 Task: Apply strikethrough to the description.
Action: Mouse moved to (281, 243)
Screenshot: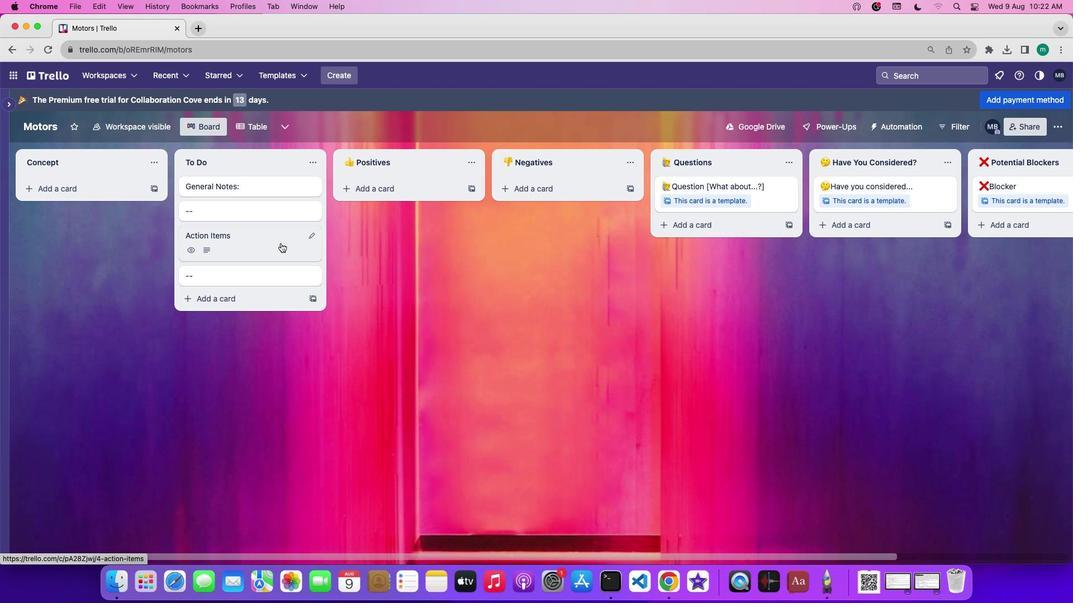 
Action: Mouse pressed left at (281, 243)
Screenshot: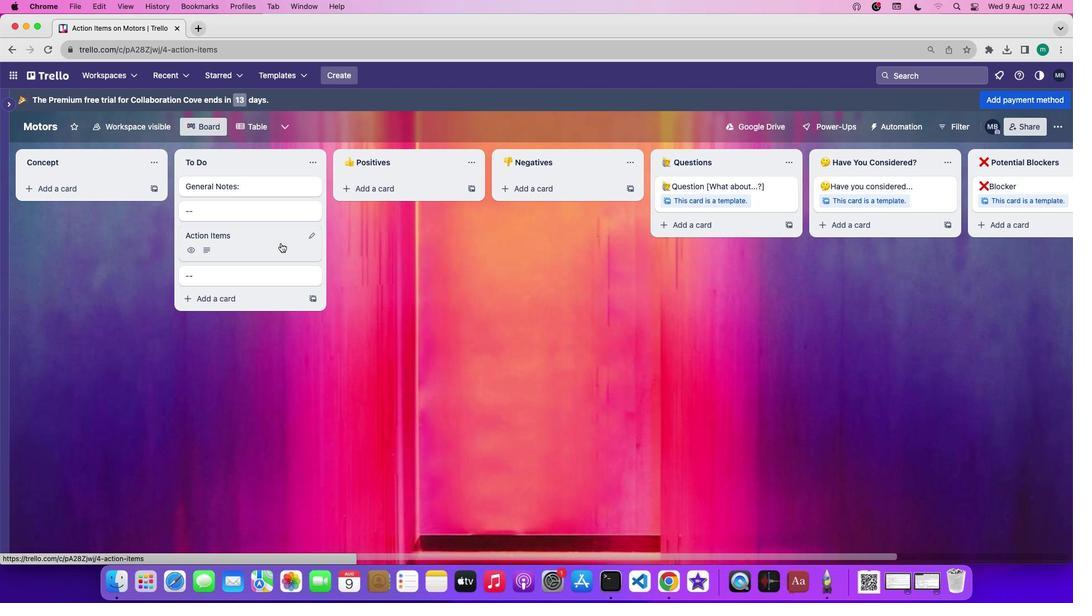 
Action: Mouse moved to (424, 222)
Screenshot: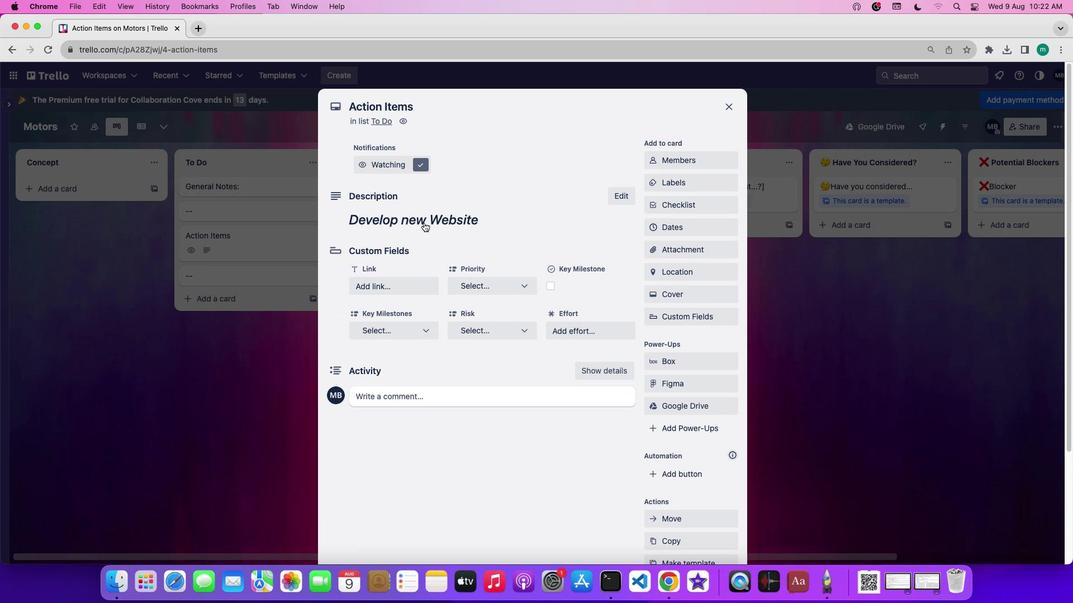 
Action: Mouse pressed left at (424, 222)
Screenshot: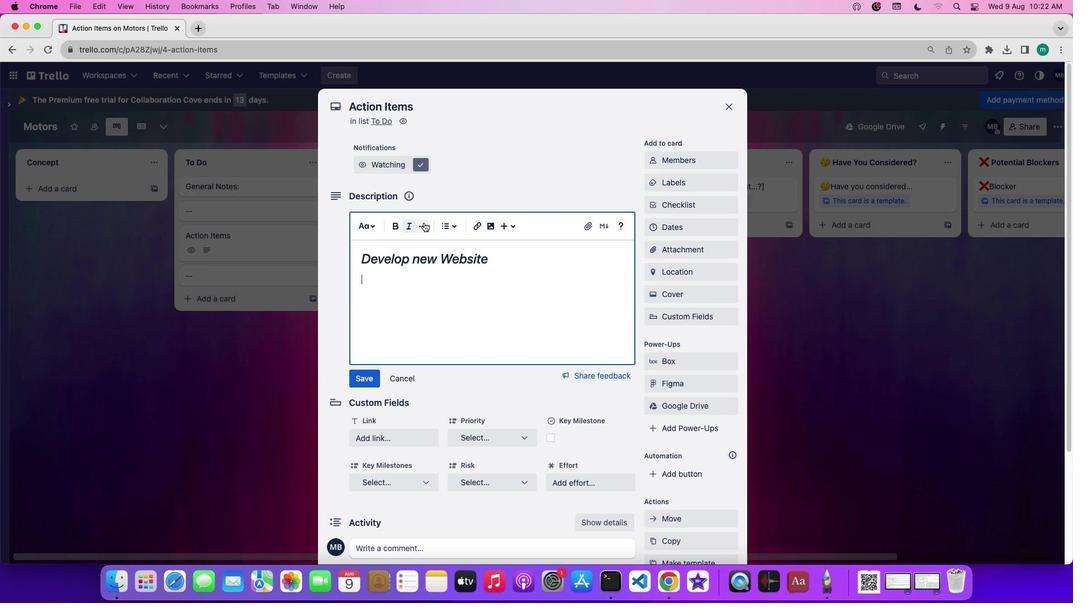
Action: Mouse moved to (362, 262)
Screenshot: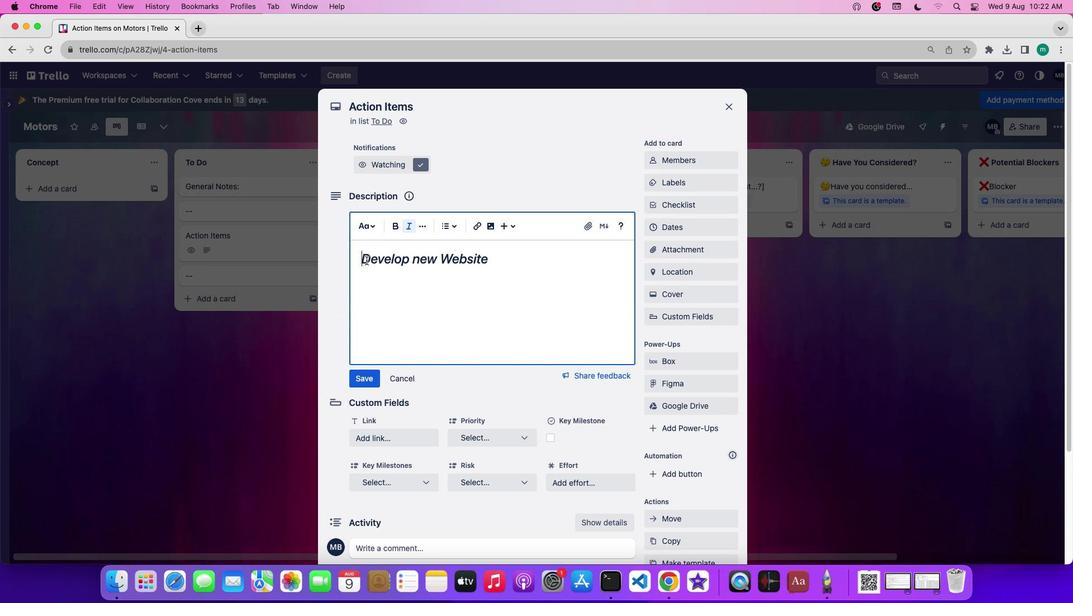 
Action: Mouse pressed left at (362, 262)
Screenshot: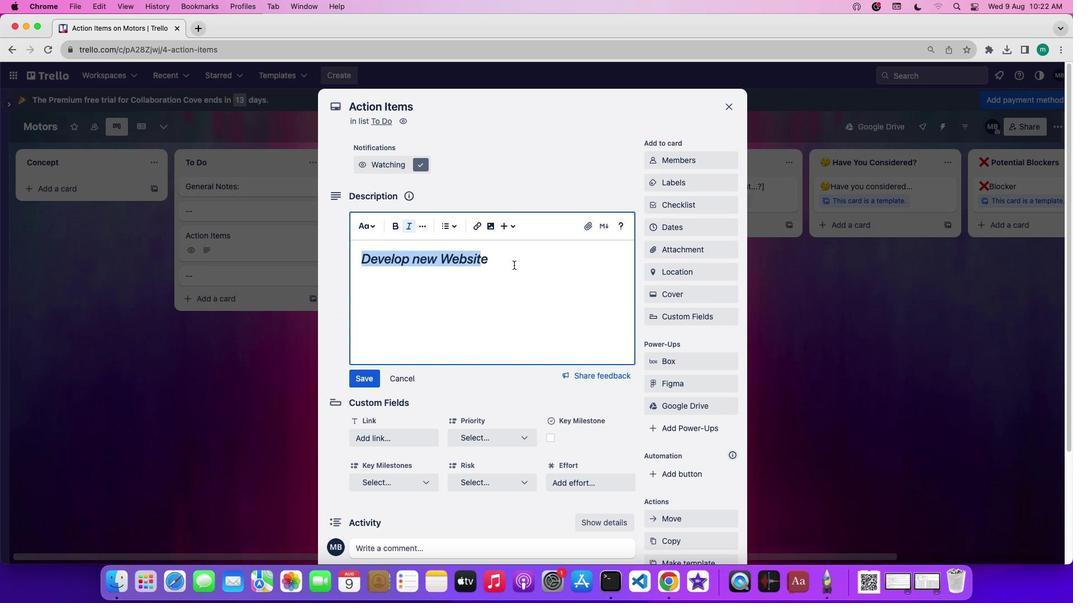 
Action: Mouse moved to (426, 228)
Screenshot: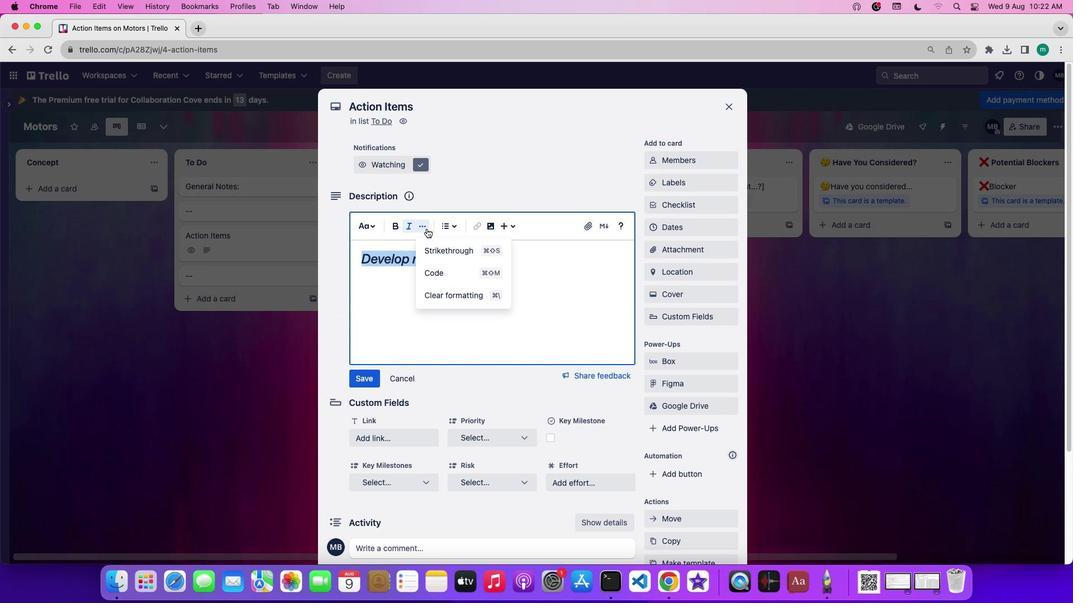 
Action: Mouse pressed left at (426, 228)
Screenshot: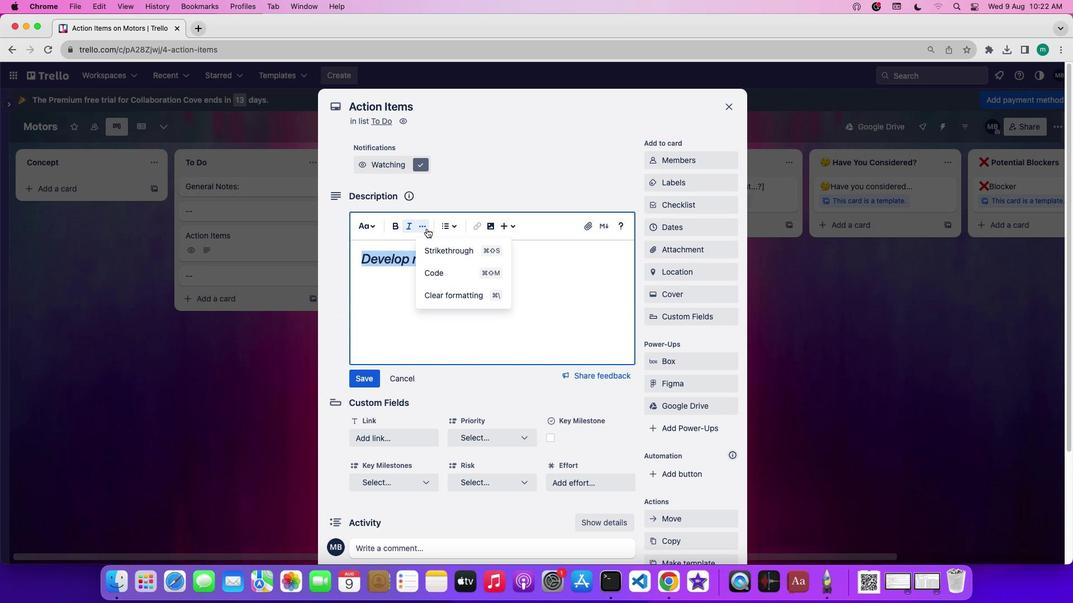 
Action: Mouse moved to (443, 253)
Screenshot: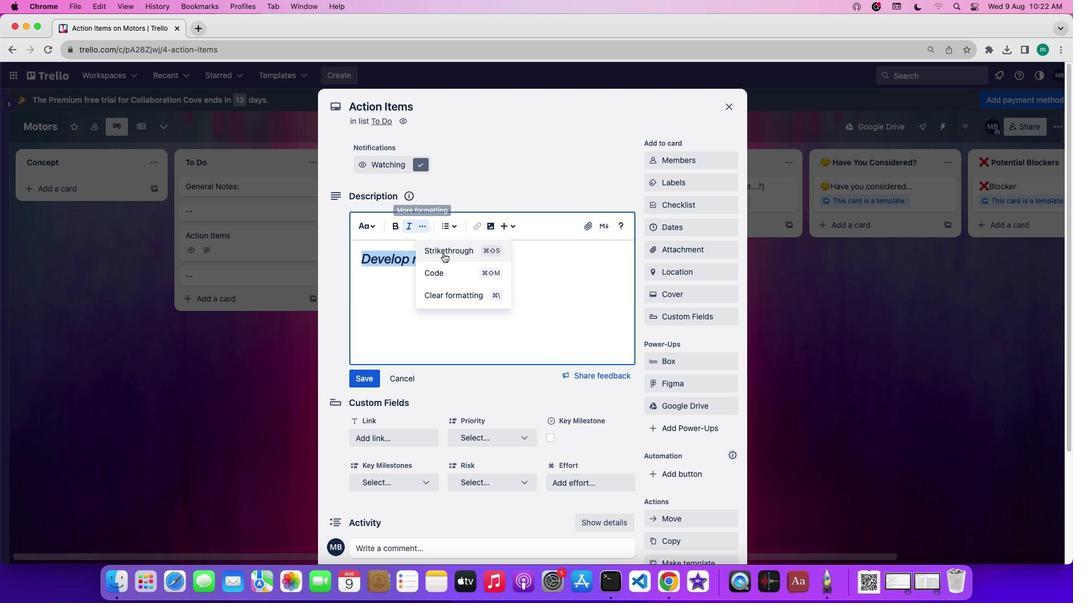 
Action: Mouse pressed left at (443, 253)
Screenshot: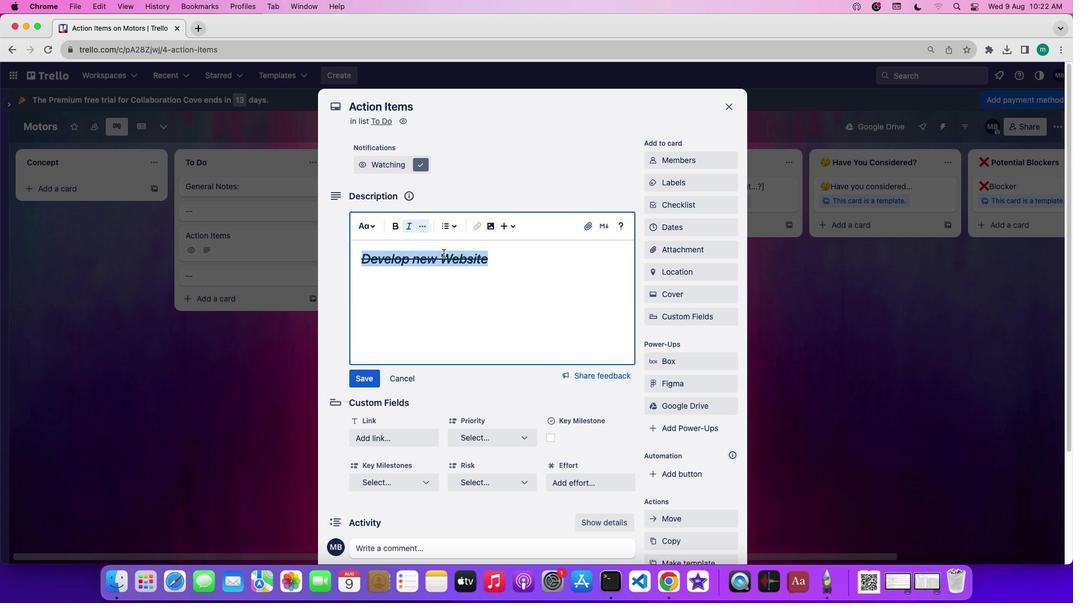
Action: Mouse moved to (550, 278)
Screenshot: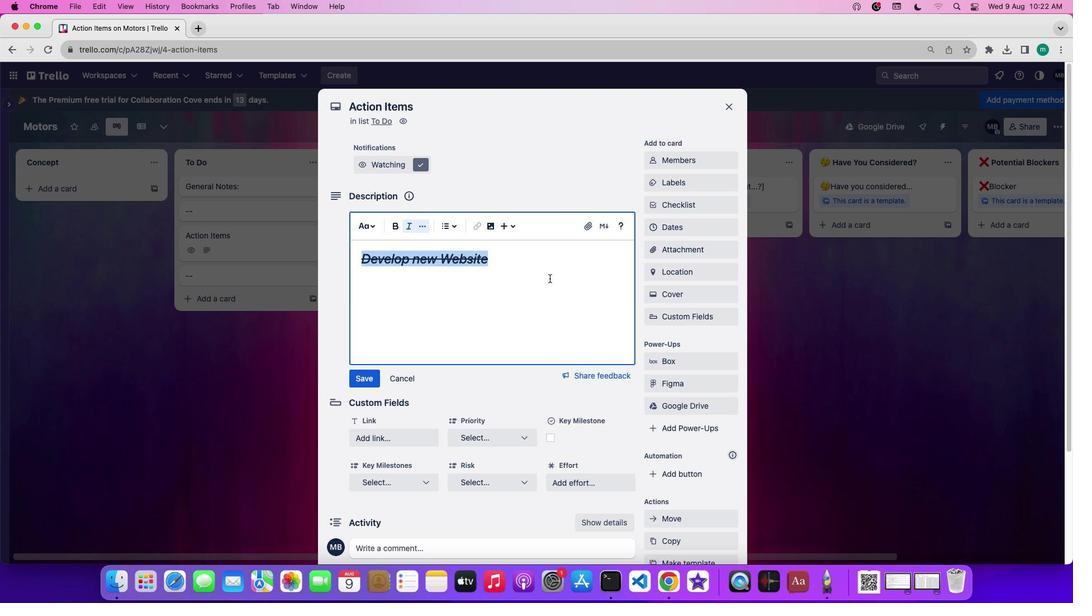 
